 Task: Add an event with the title Casual Lunch Break: Fitness and Wellness Class, date '2024/05/04', time 8:00 AM to 10:00 AM, logged in from the account softage.3@softage.netand send the event invitation to softage.7@softage.net and softage.8@softage.net. Set a reminder for the event 1 hour before
Action: Mouse moved to (80, 88)
Screenshot: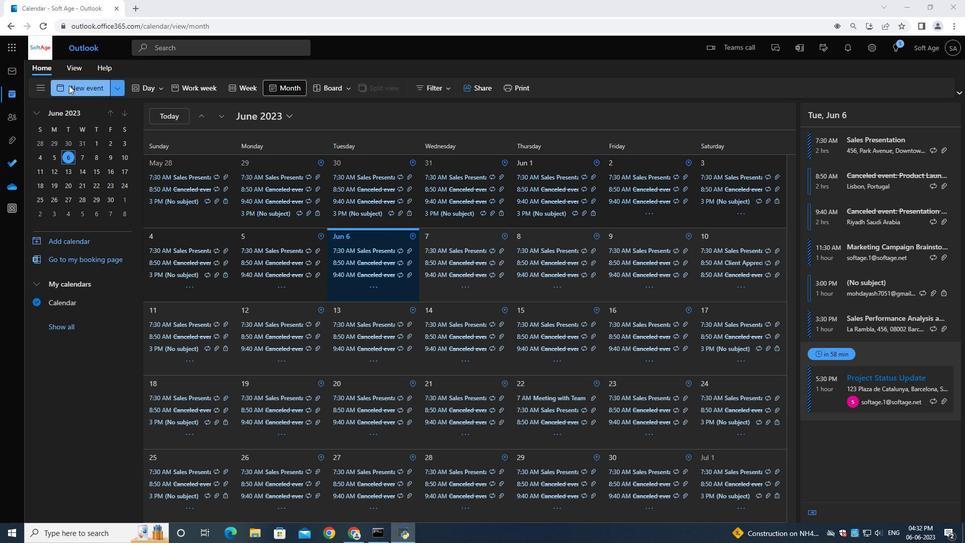 
Action: Mouse pressed left at (80, 88)
Screenshot: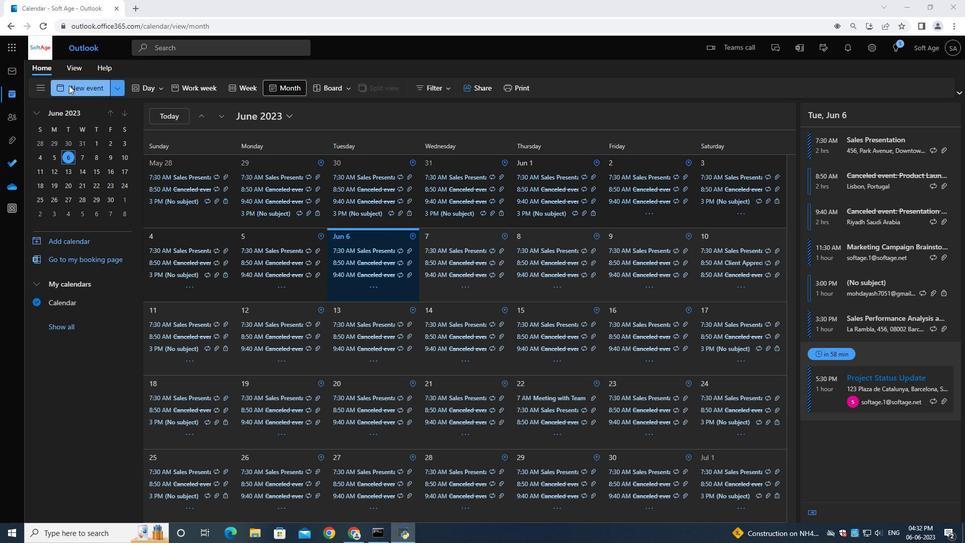 
Action: Mouse moved to (258, 153)
Screenshot: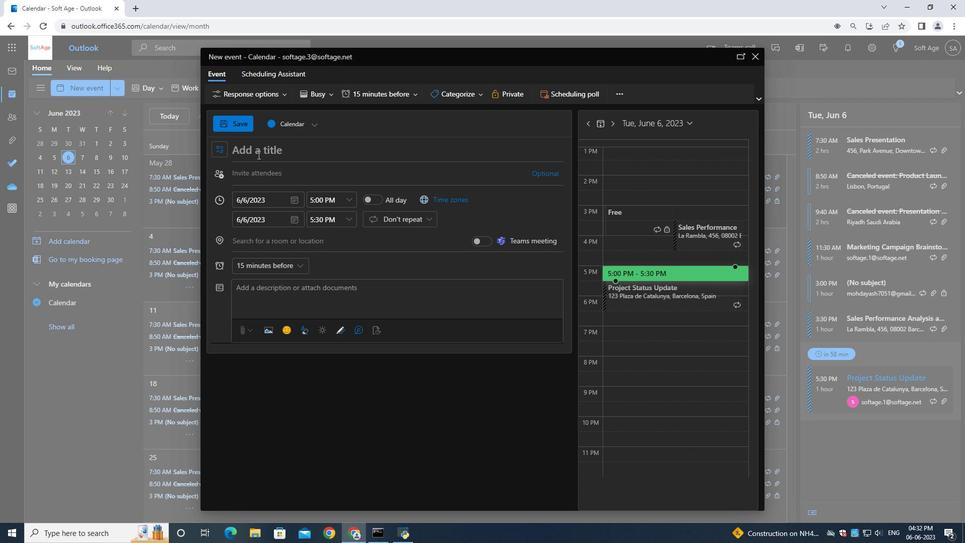 
Action: Mouse pressed left at (258, 153)
Screenshot: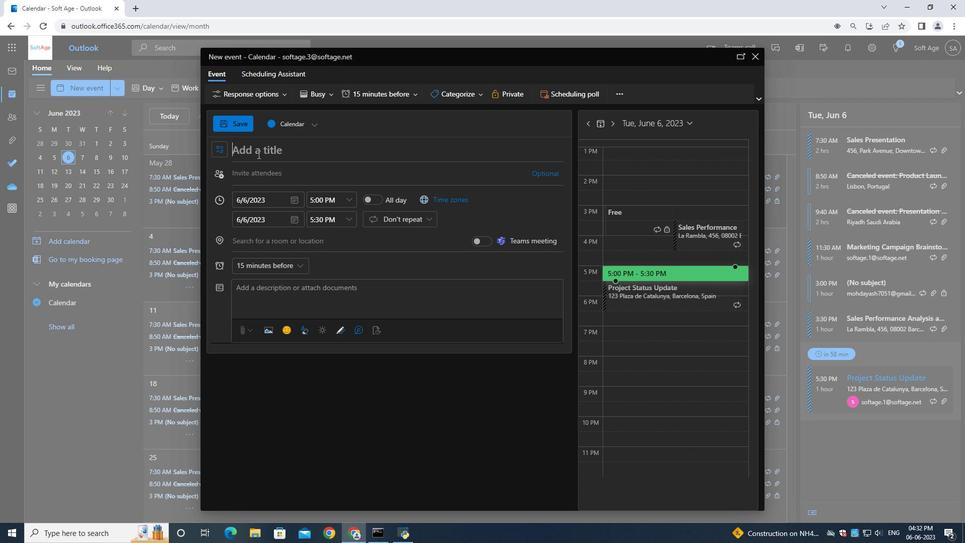 
Action: Mouse moved to (258, 153)
Screenshot: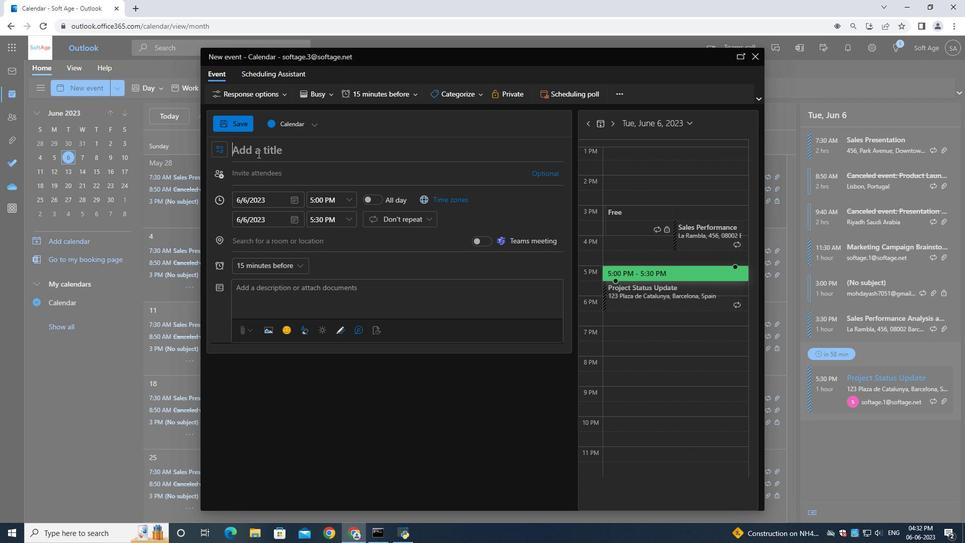 
Action: Key pressed <Key.shift>Casual<Key.space><Key.shift>Lunch<Key.space><Key.shift><Key.shift><Key.shift><Key.shift><Key.shift><Key.shift><Key.shift><Key.shift><Key.shift><Key.shift><Key.shift><Key.shift><Key.shift><Key.shift><Key.shift><Key.shift><Key.shift><Key.shift><Key.shift><Key.shift><Key.shift><Key.shift><Key.shift><Key.shift><Key.shift><Key.shift><Key.shift><Key.shift><Key.shift><Key.shift><Key.shift><Key.shift><Key.shift><Key.shift><Key.shift><Key.shift><Key.shift><Key.shift><Key.shift><Key.shift><Key.shift><Key.shift><Key.shift><Key.shift><Key.shift><Key.shift><Key.shift><Key.shift><Key.shift><Key.shift><Key.shift><Key.shift><Key.shift><Key.shift><Key.shift><Key.shift><Key.shift>Break<Key.shift_r><Key.shift_r><Key.shift_r><Key.shift_r><Key.shift_r><Key.shift_r>:<Key.space><Key.shift><Key.shift><Key.shift><Key.shift><Key.shift><Key.shift><Key.shift><Key.shift><Key.shift><Key.shift><Key.shift>Fitness<Key.space>and<Key.space><Key.shift>Wellness<Key.space><Key.shift><Key.shift><Key.shift><Key.shift>Class
Screenshot: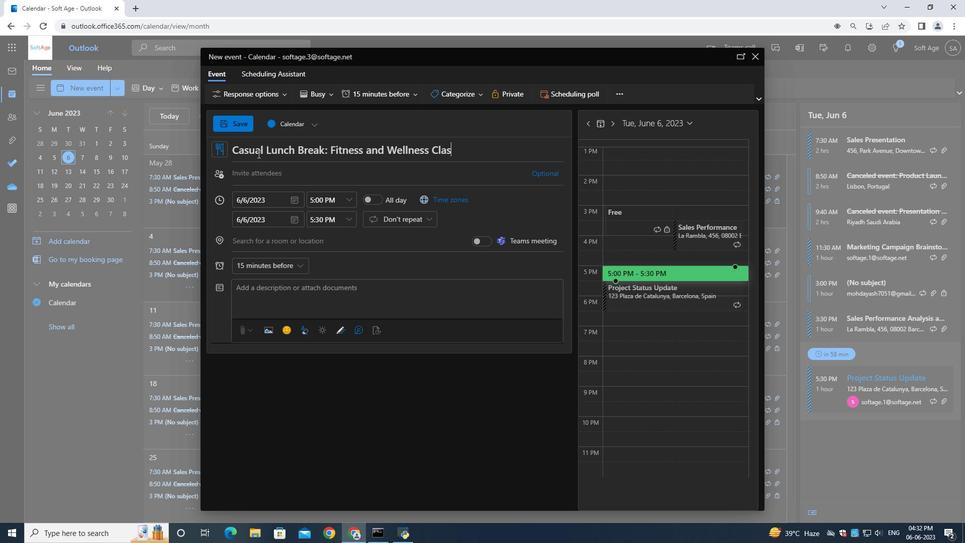
Action: Mouse moved to (295, 203)
Screenshot: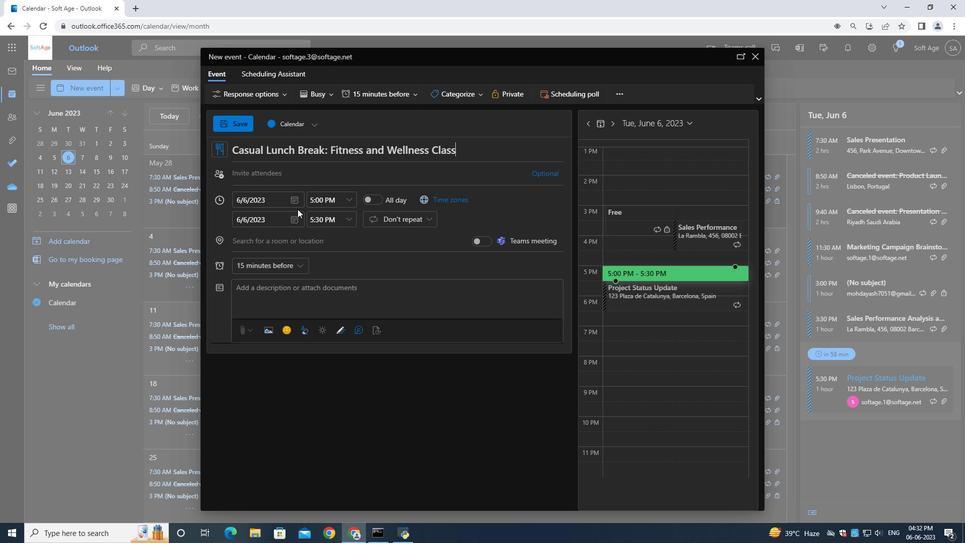 
Action: Mouse pressed left at (295, 203)
Screenshot: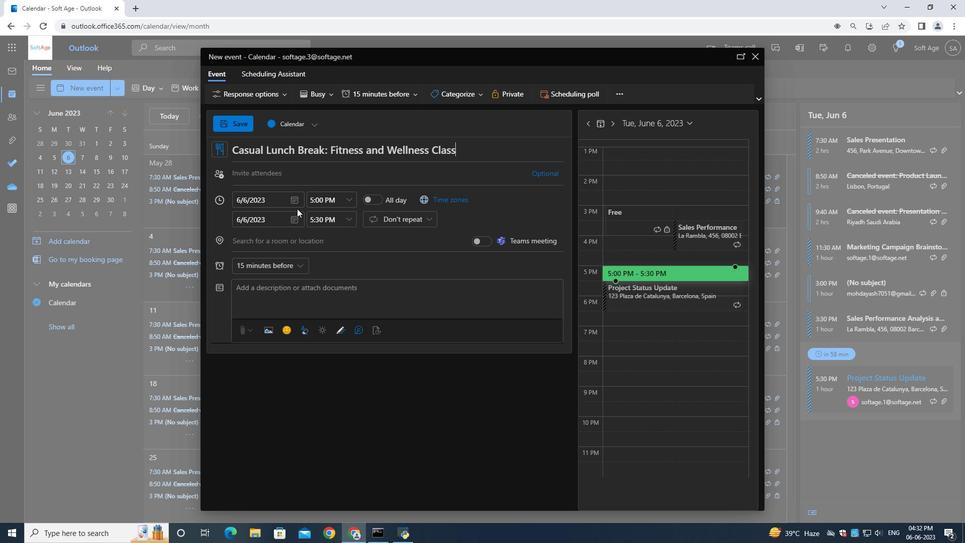
Action: Mouse moved to (324, 224)
Screenshot: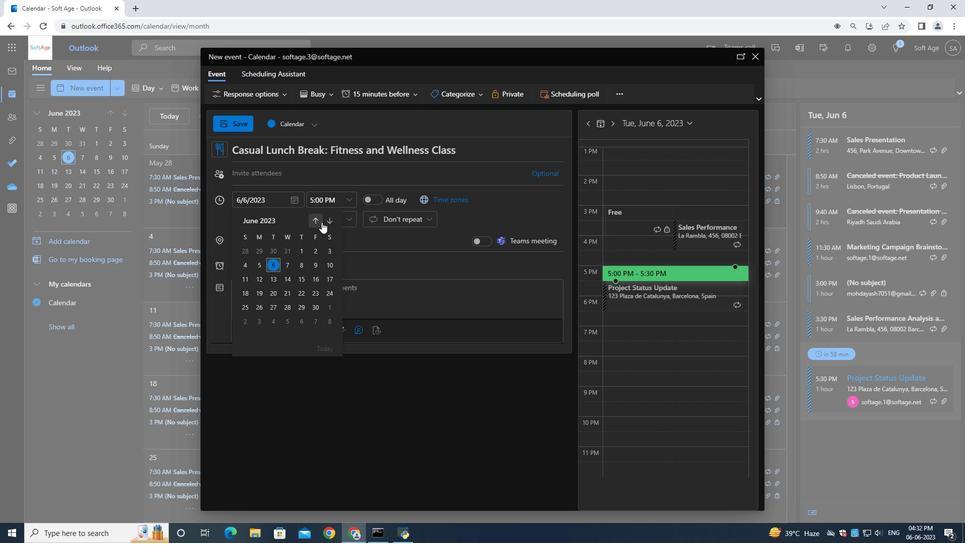 
Action: Mouse pressed left at (324, 224)
Screenshot: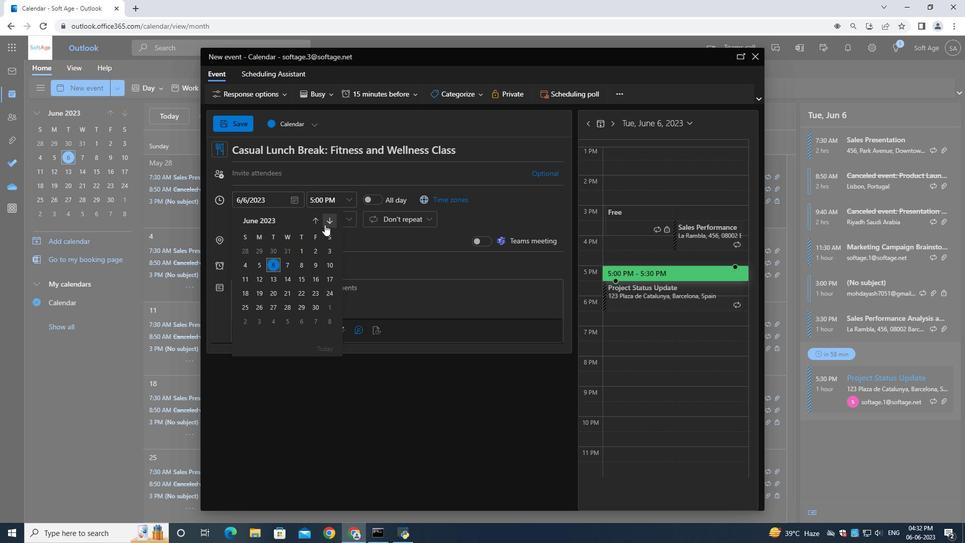 
Action: Mouse moved to (323, 224)
Screenshot: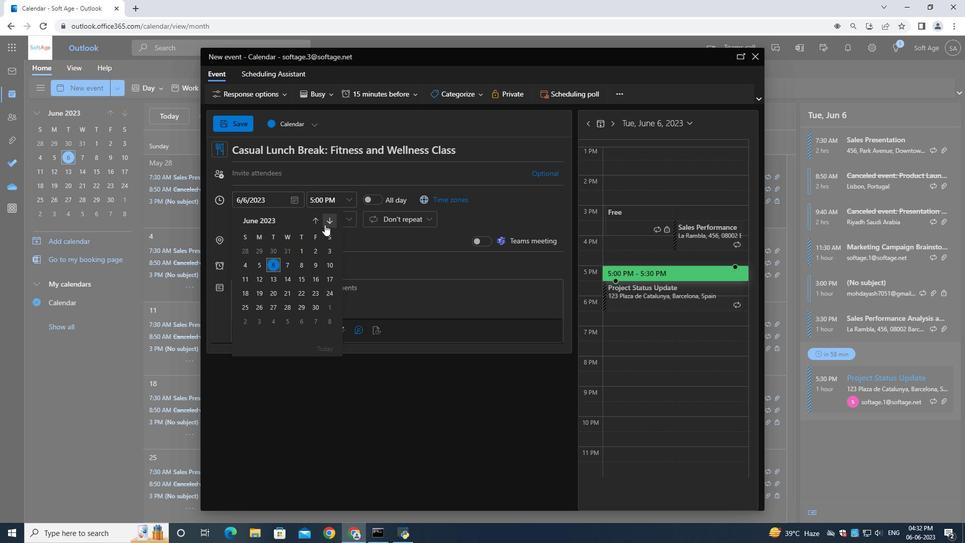 
Action: Mouse pressed left at (323, 224)
Screenshot: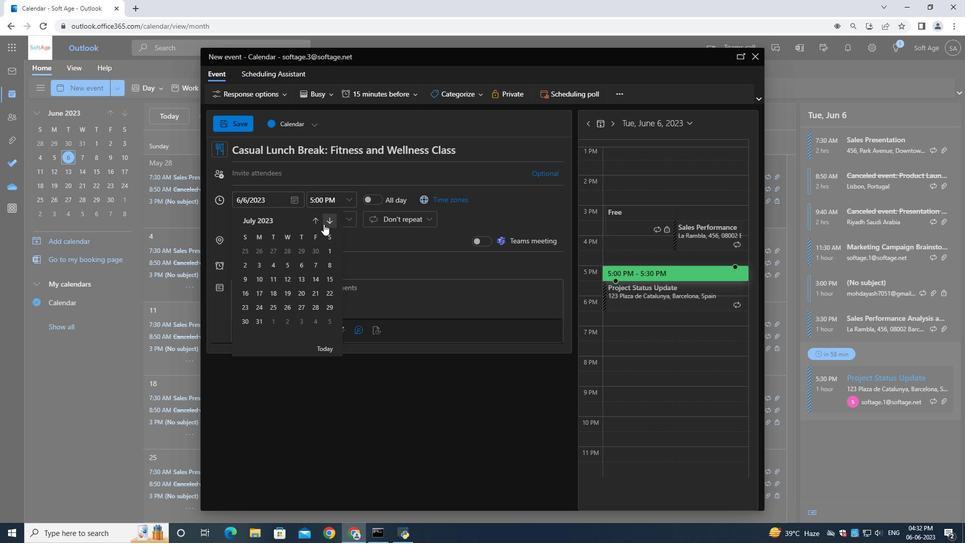 
Action: Mouse pressed left at (323, 224)
Screenshot: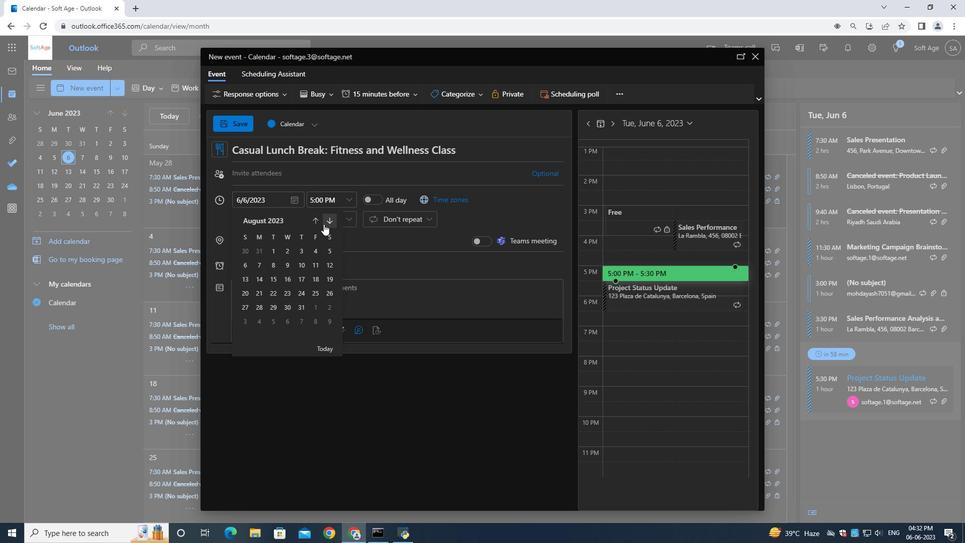 
Action: Mouse pressed left at (323, 224)
Screenshot: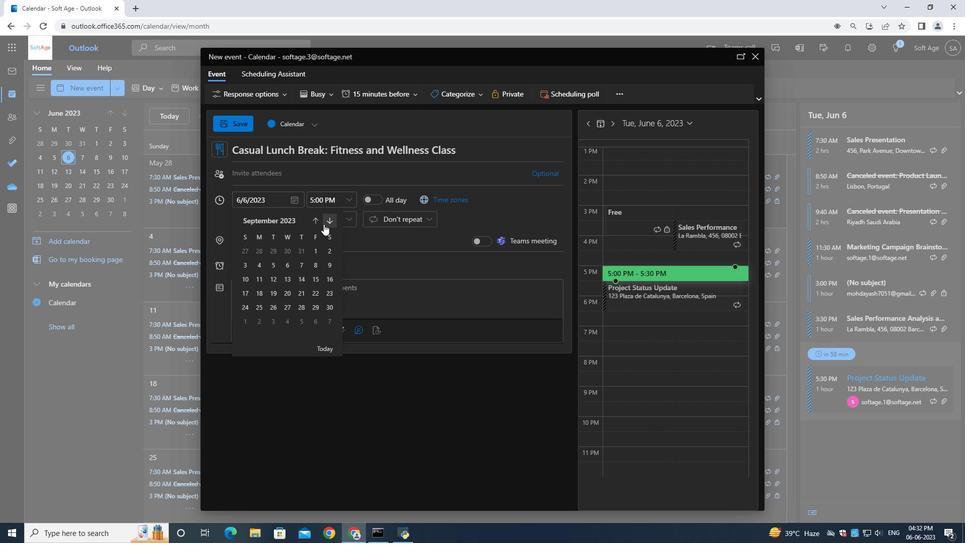 
Action: Mouse pressed left at (323, 224)
Screenshot: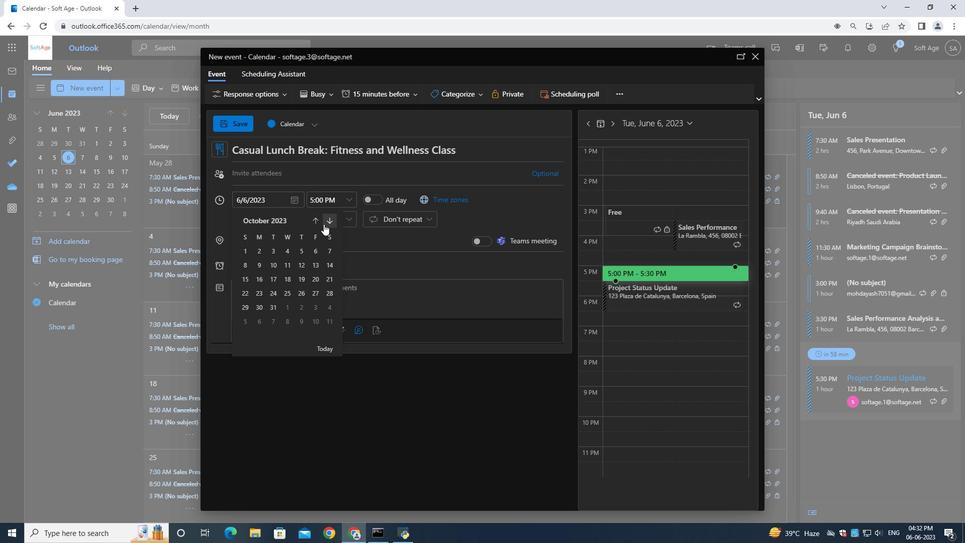 
Action: Mouse pressed left at (323, 224)
Screenshot: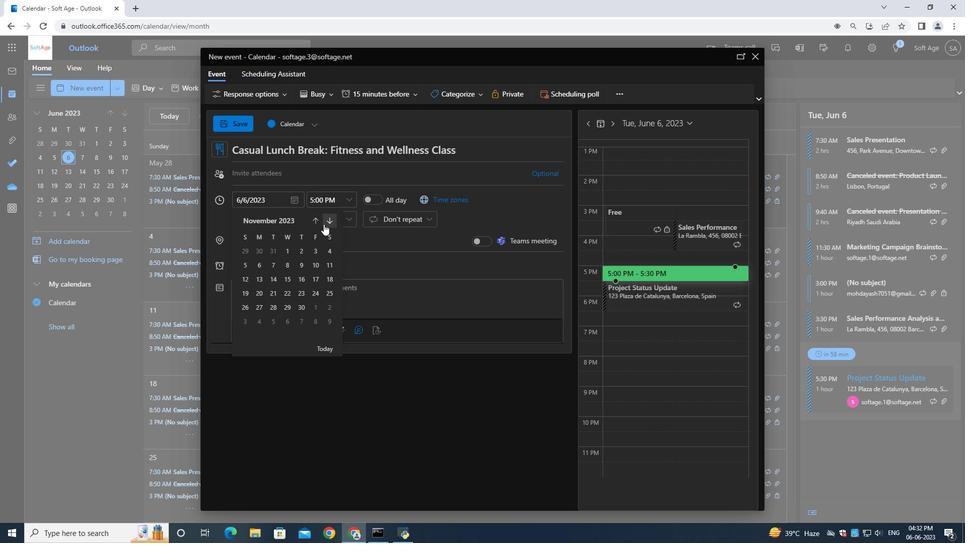 
Action: Mouse pressed left at (323, 224)
Screenshot: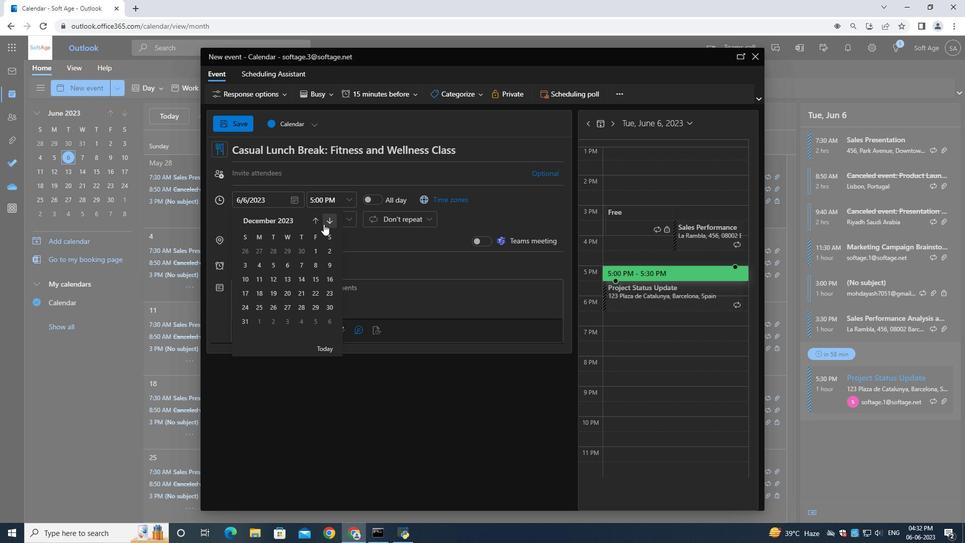 
Action: Mouse pressed left at (323, 224)
Screenshot: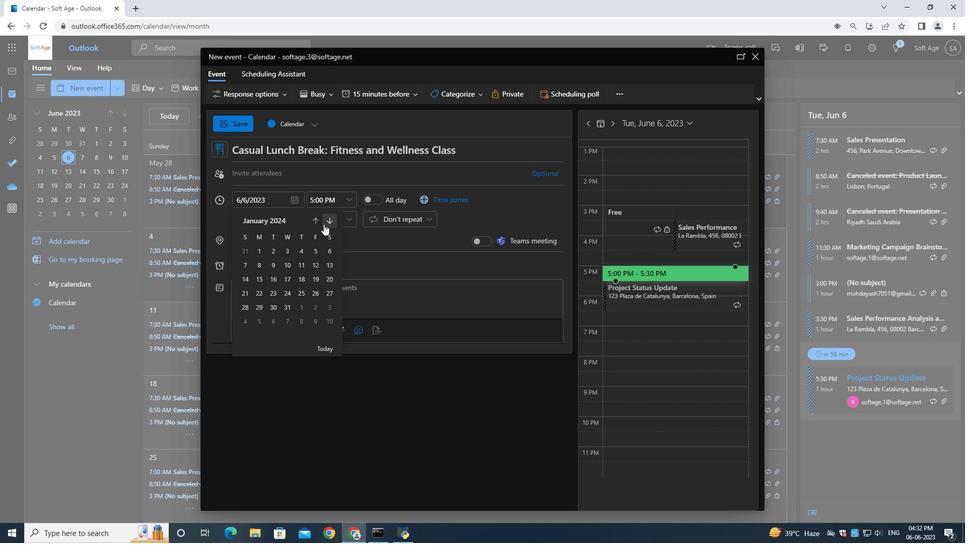
Action: Mouse pressed left at (323, 224)
Screenshot: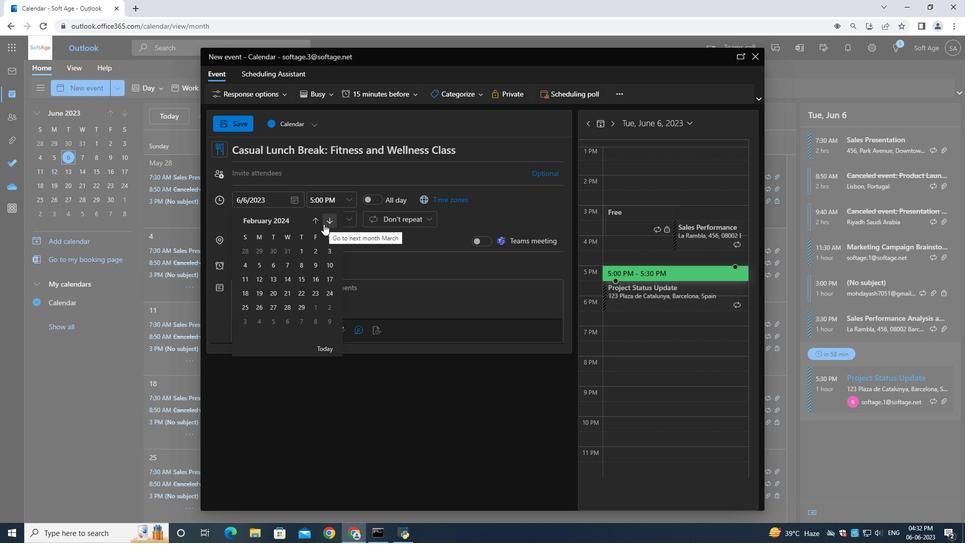 
Action: Mouse pressed left at (323, 224)
Screenshot: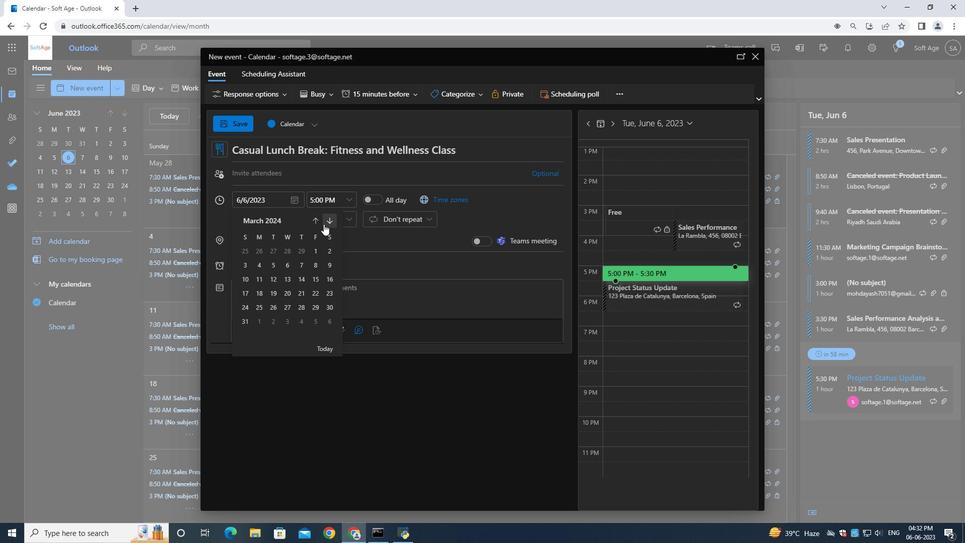 
Action: Mouse pressed left at (323, 224)
Screenshot: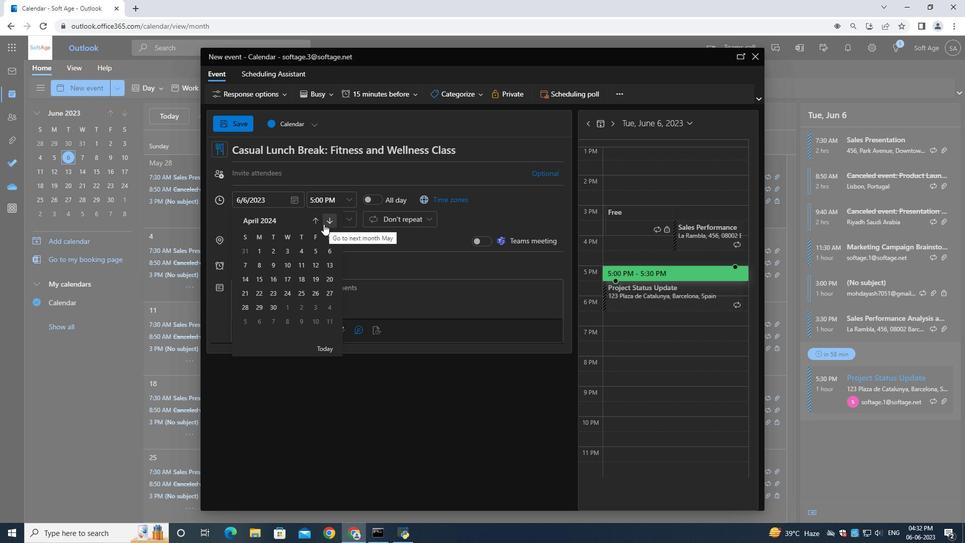 
Action: Mouse moved to (324, 257)
Screenshot: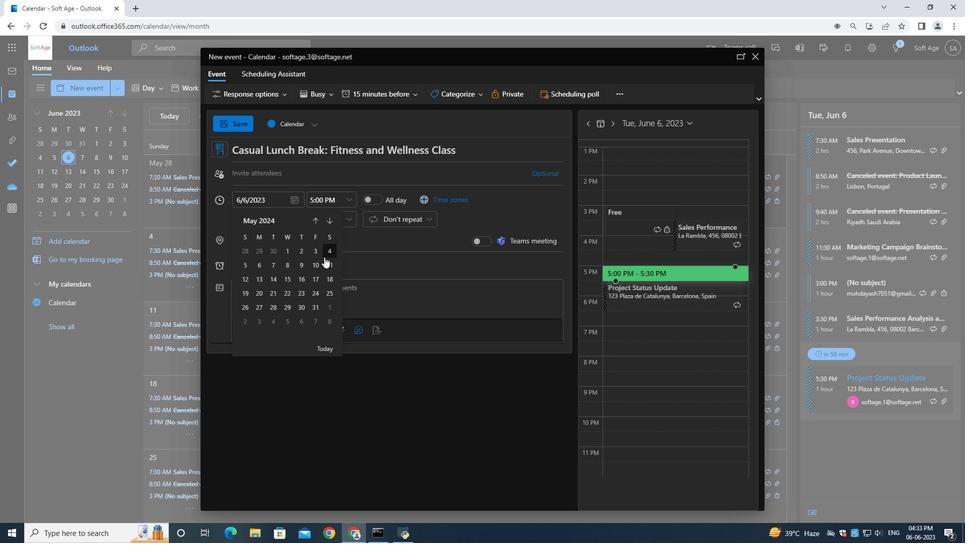 
Action: Mouse pressed left at (324, 257)
Screenshot: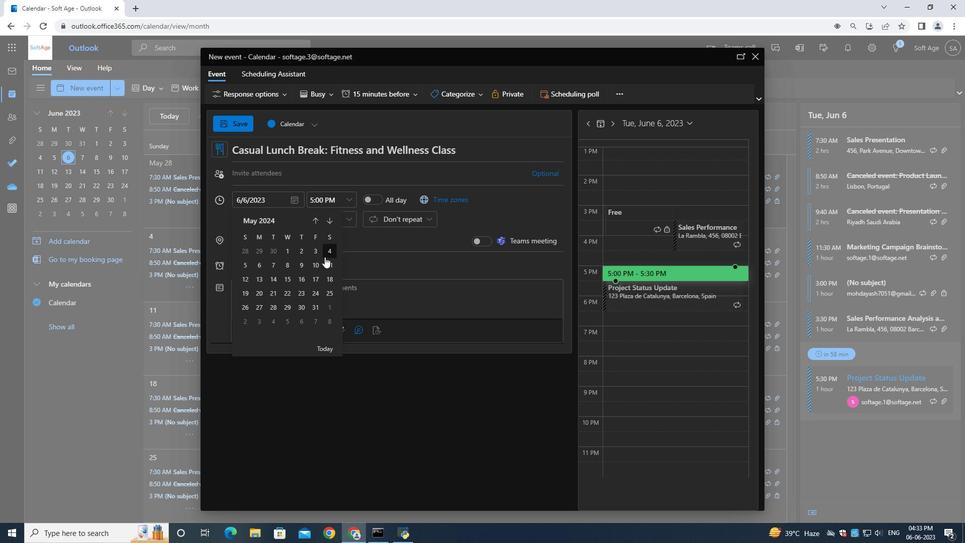 
Action: Mouse moved to (319, 197)
Screenshot: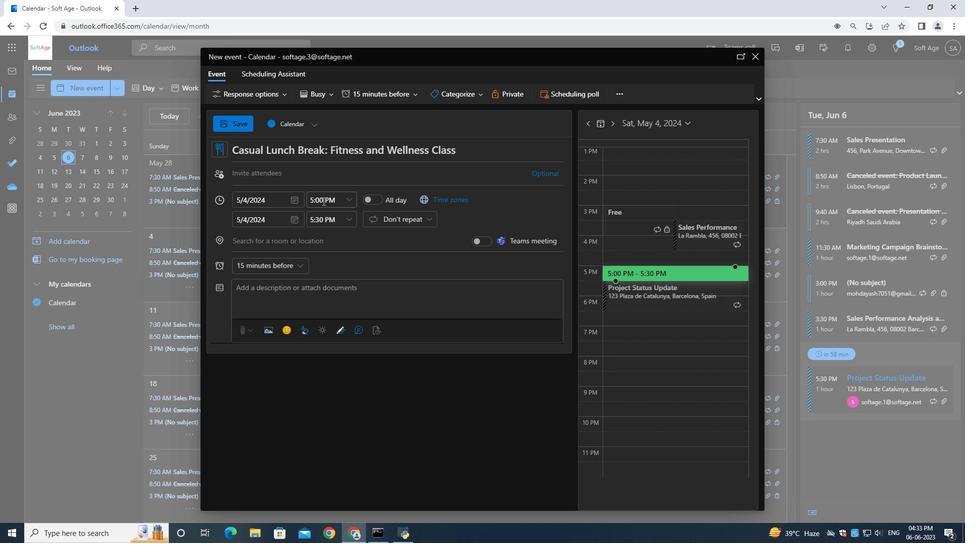 
Action: Mouse pressed left at (319, 197)
Screenshot: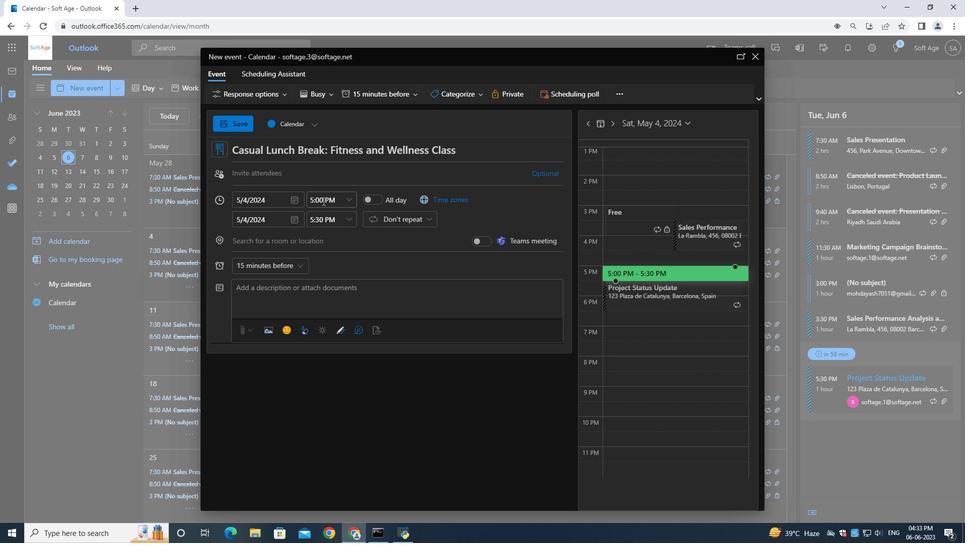 
Action: Mouse moved to (320, 197)
Screenshot: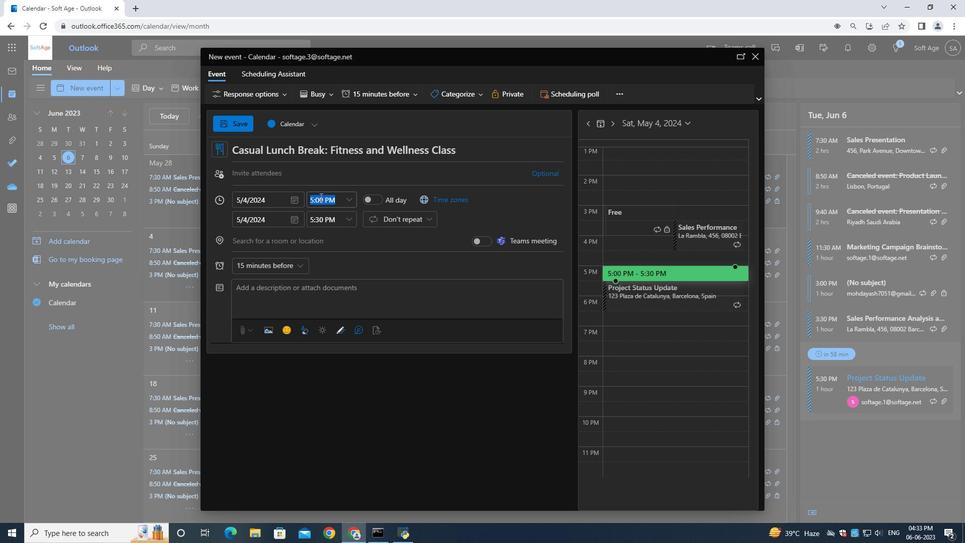 
Action: Key pressed 8<Key.shift_r>:00<Key.shift>AM
Screenshot: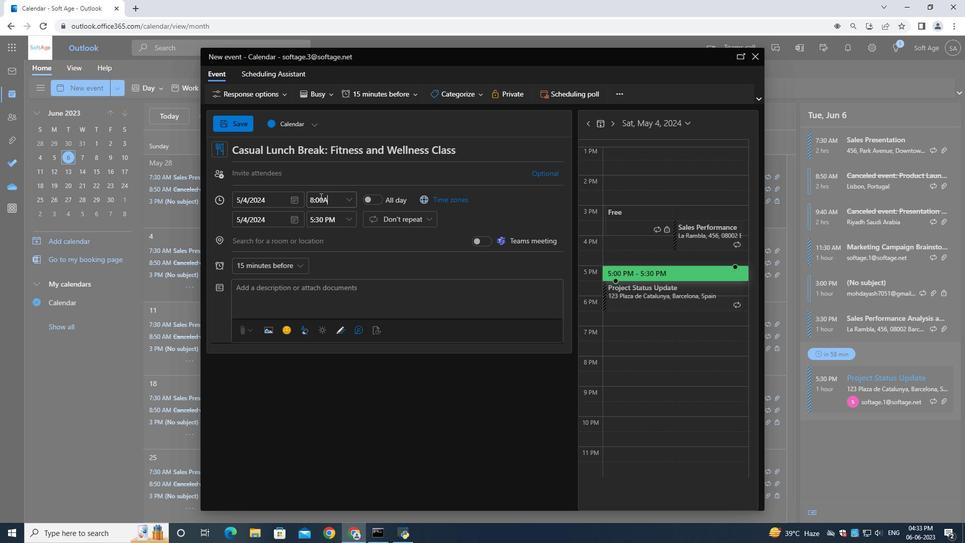 
Action: Mouse moved to (322, 218)
Screenshot: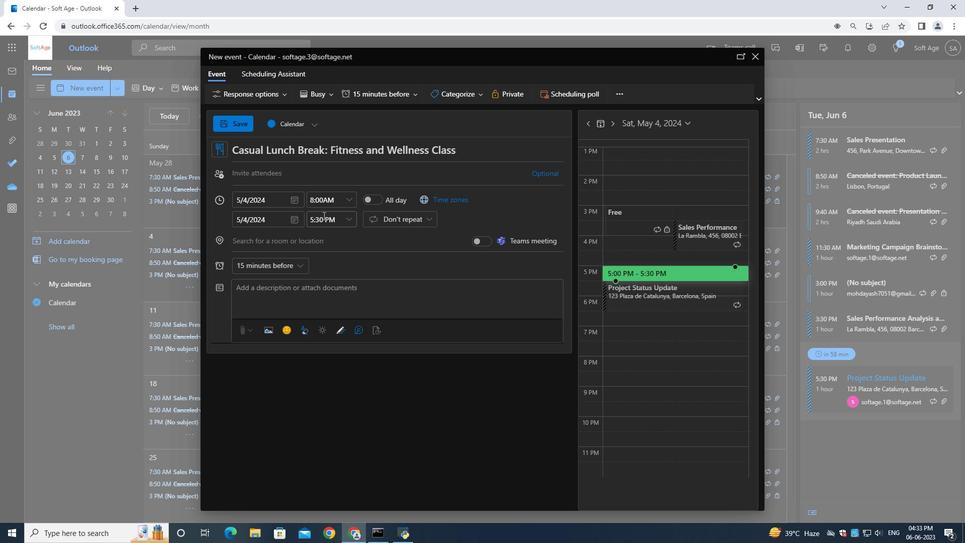 
Action: Mouse pressed left at (322, 218)
Screenshot: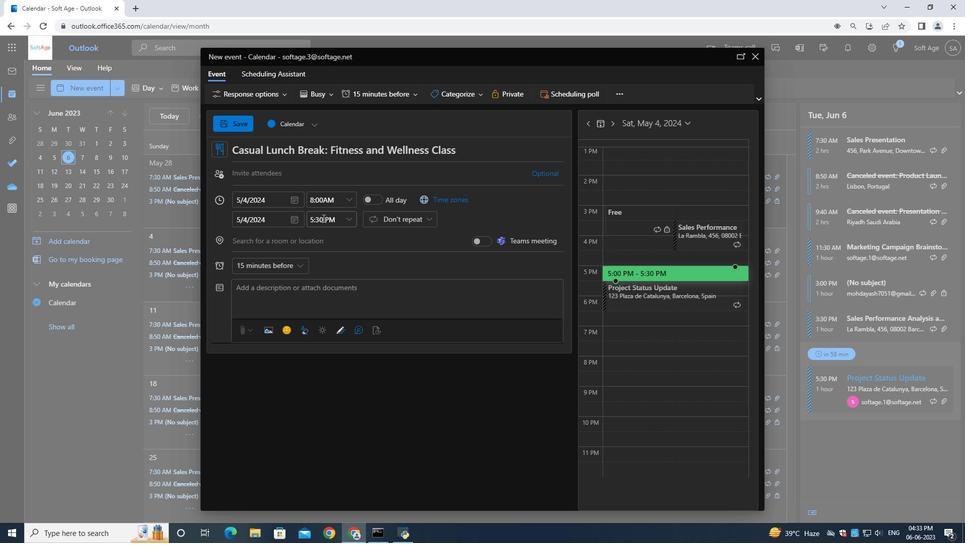 
Action: Key pressed 10<Key.shift_r>:00<Key.shift>AM
Screenshot: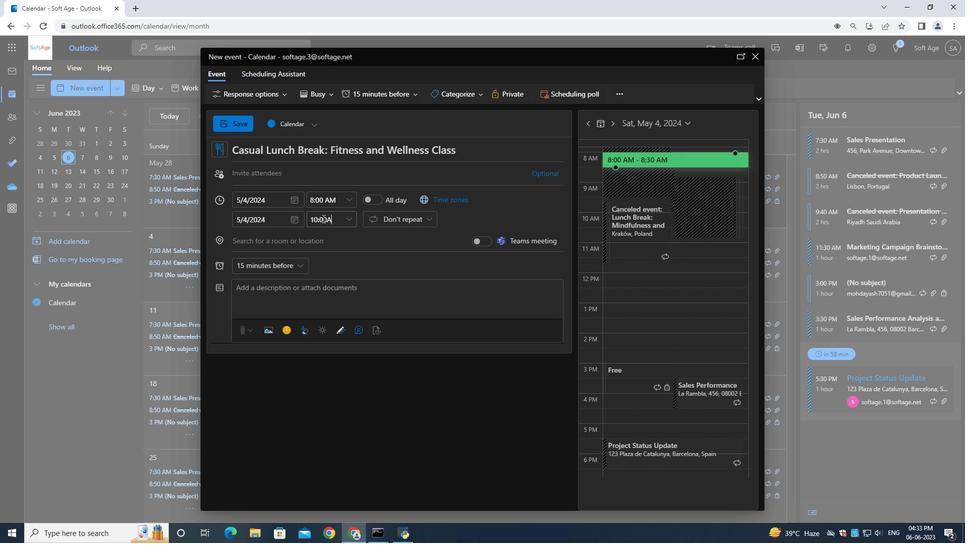 
Action: Mouse moved to (258, 174)
Screenshot: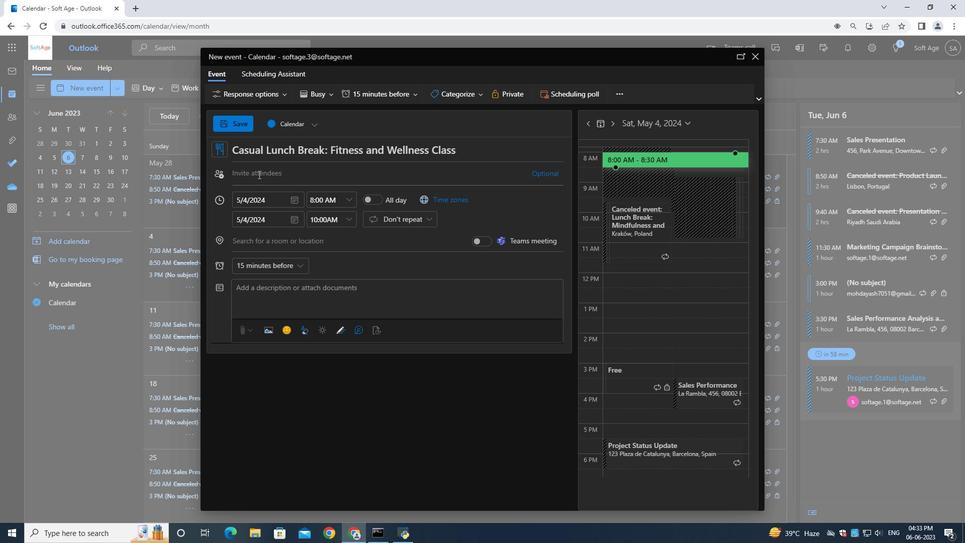 
Action: Mouse pressed left at (258, 174)
Screenshot: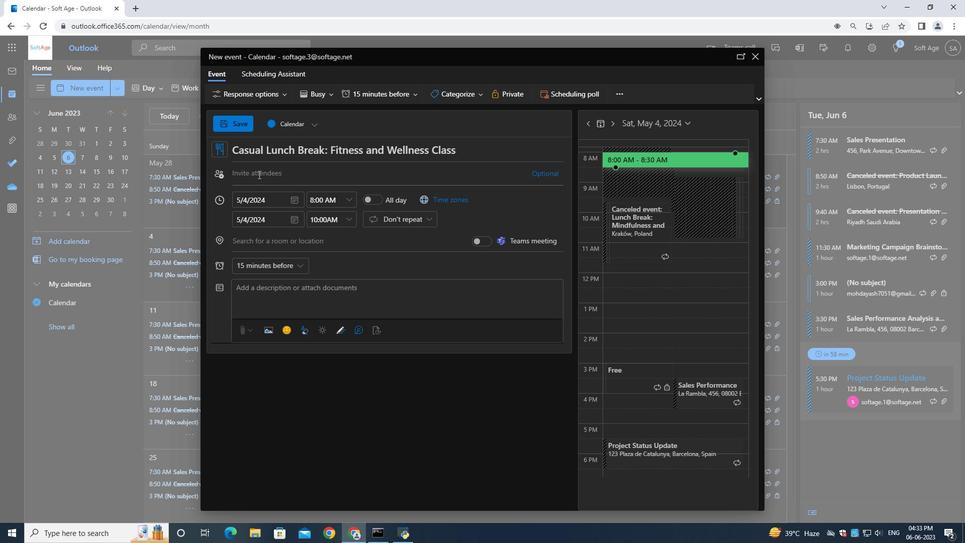 
Action: Mouse moved to (259, 173)
Screenshot: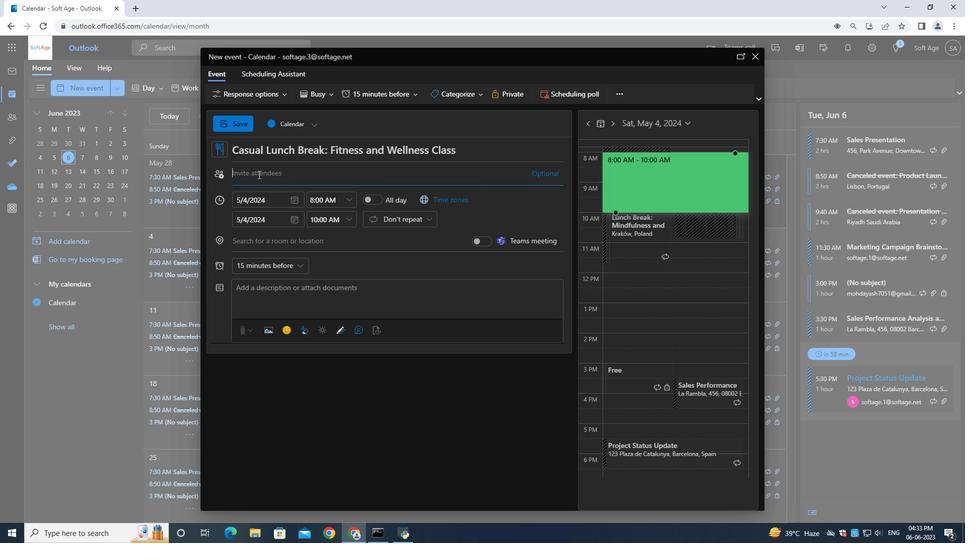 
Action: Key pressed softage.7<Key.shift>@softage.net
Screenshot: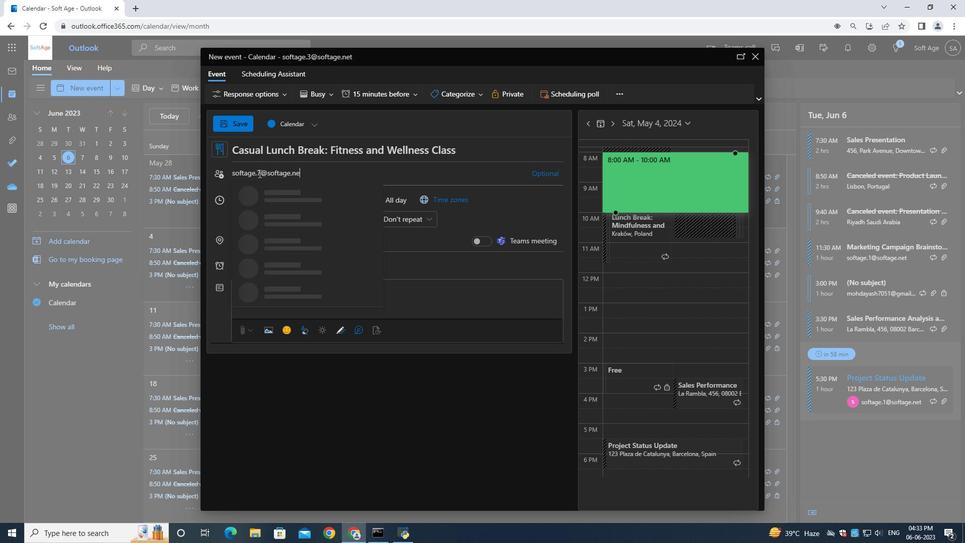 
Action: Mouse moved to (263, 191)
Screenshot: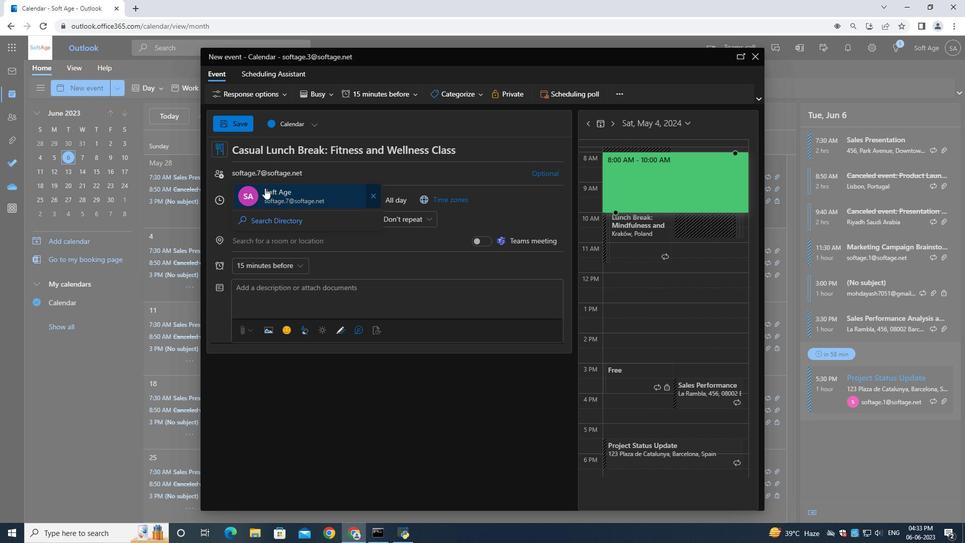 
Action: Mouse pressed left at (263, 191)
Screenshot: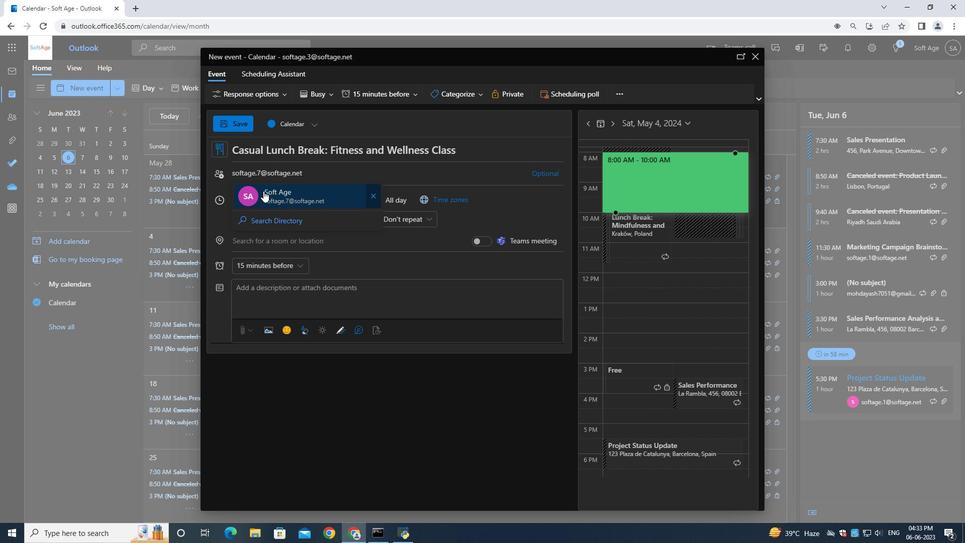 
Action: Key pressed softage.8<Key.shift>@softage.net
Screenshot: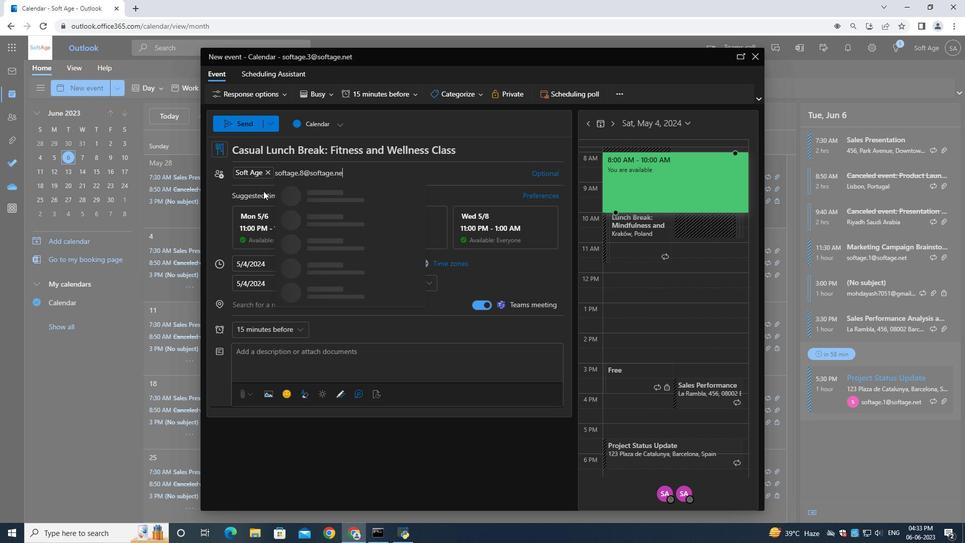 
Action: Mouse moved to (319, 198)
Screenshot: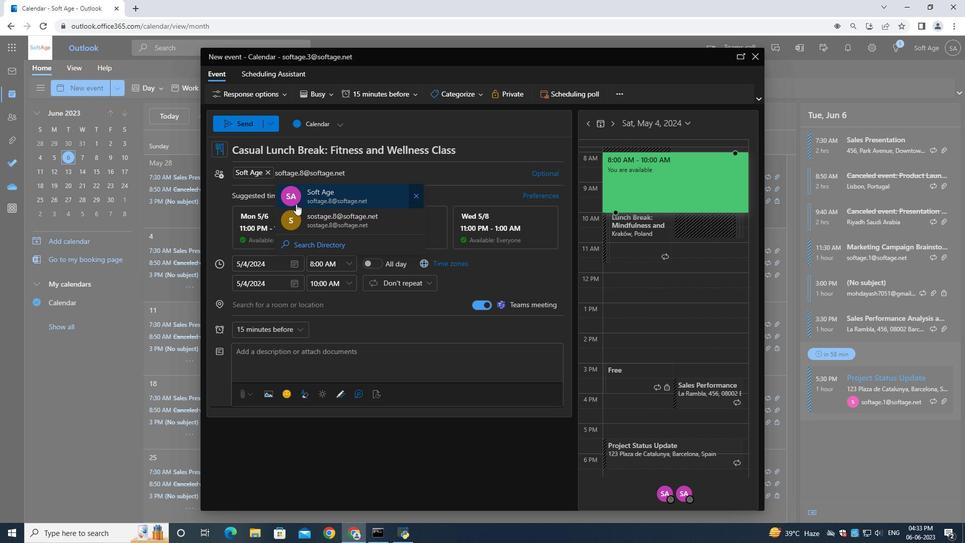 
Action: Mouse pressed left at (319, 198)
Screenshot: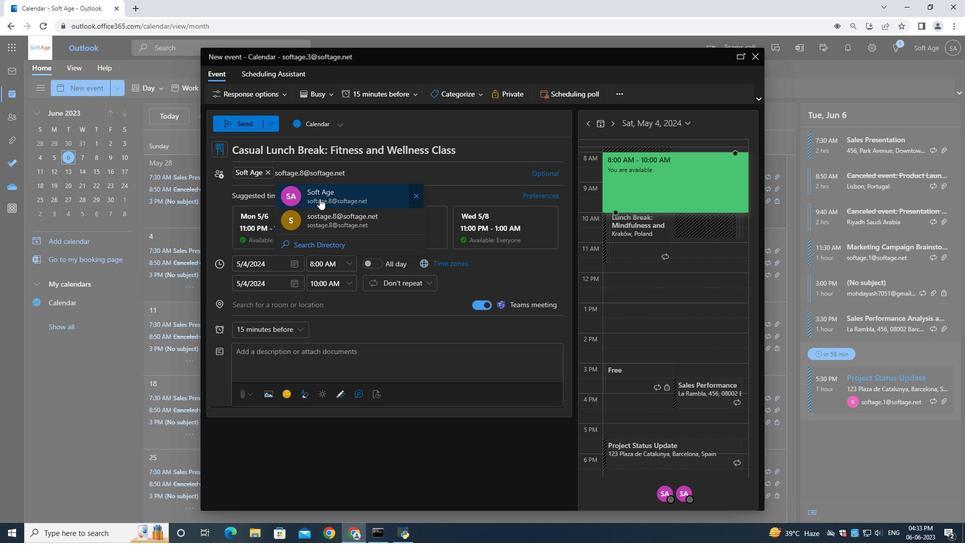 
Action: Mouse moved to (268, 325)
Screenshot: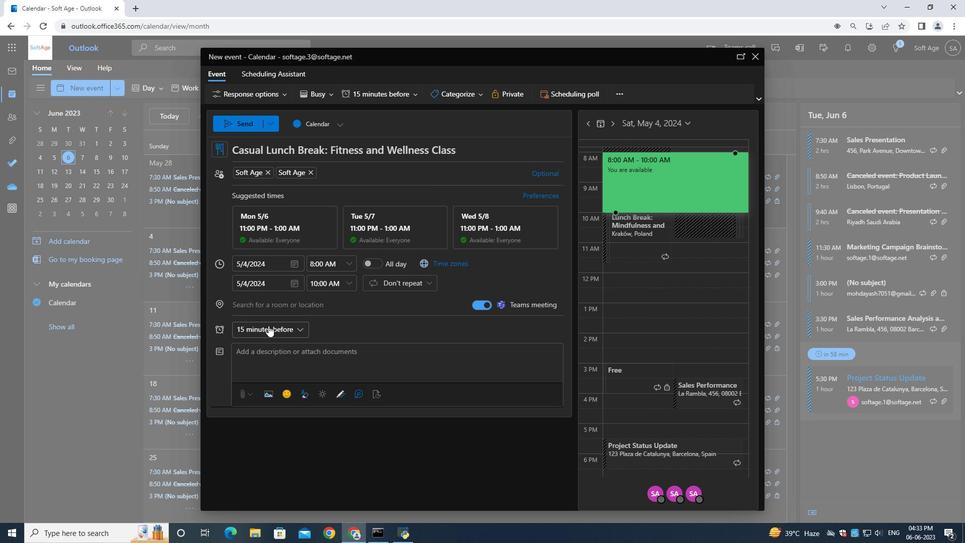 
Action: Mouse pressed left at (268, 325)
Screenshot: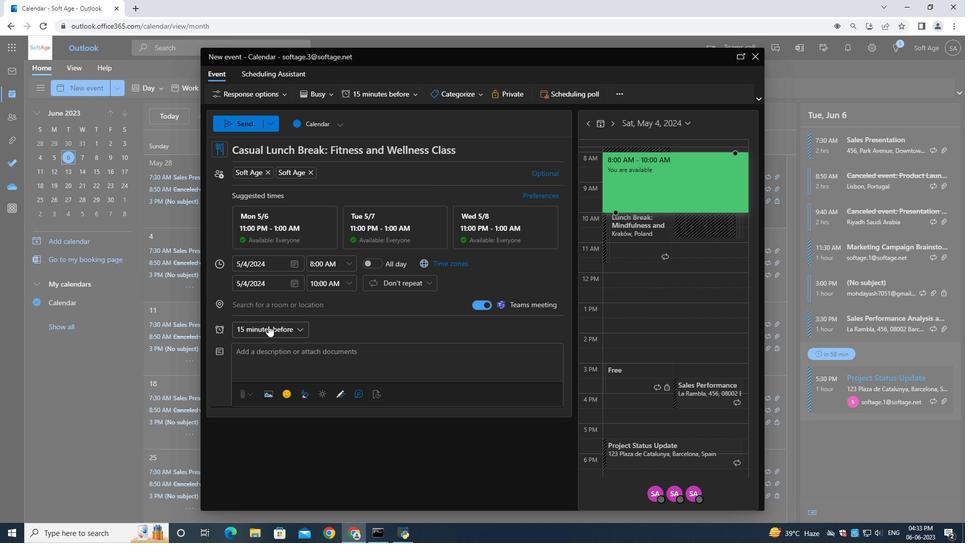 
Action: Mouse moved to (270, 217)
Screenshot: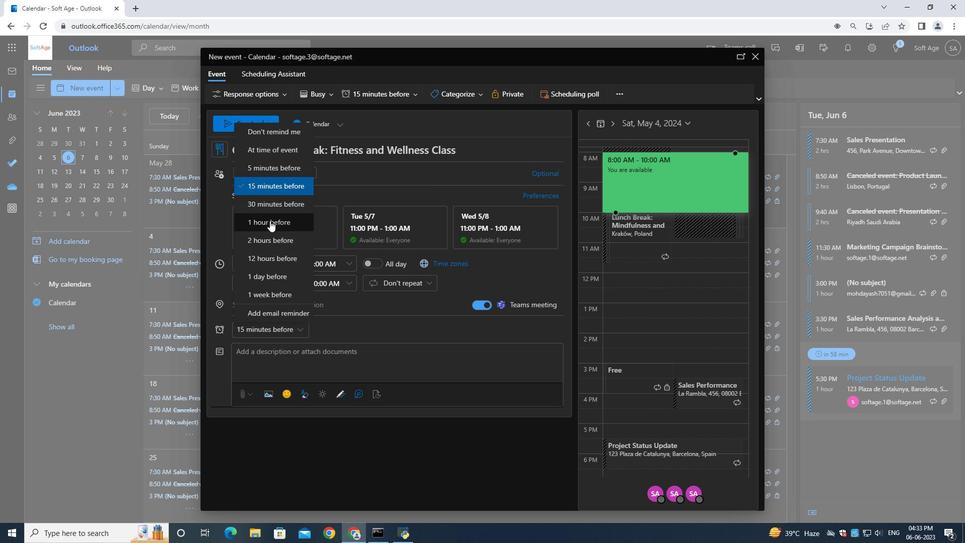 
Action: Mouse pressed left at (270, 217)
Screenshot: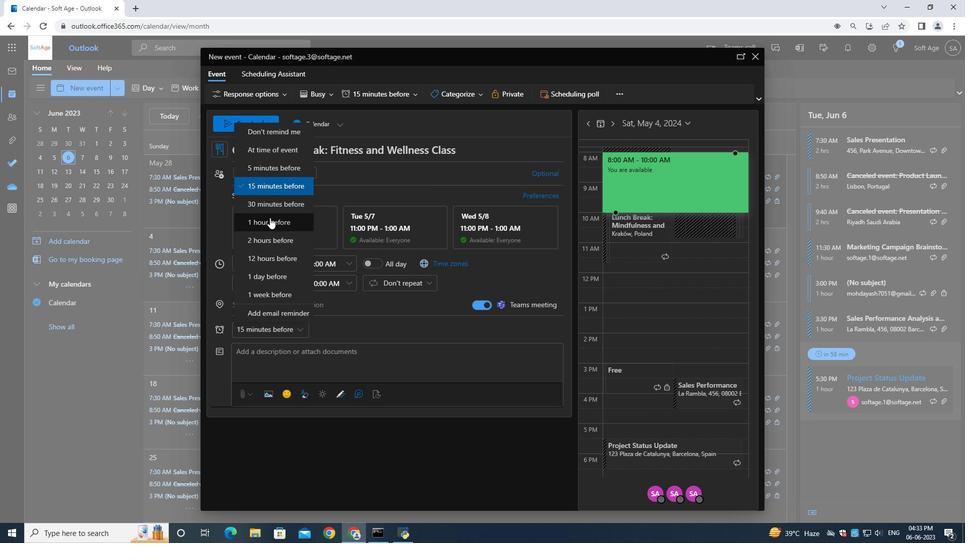 
Action: Mouse moved to (236, 122)
Screenshot: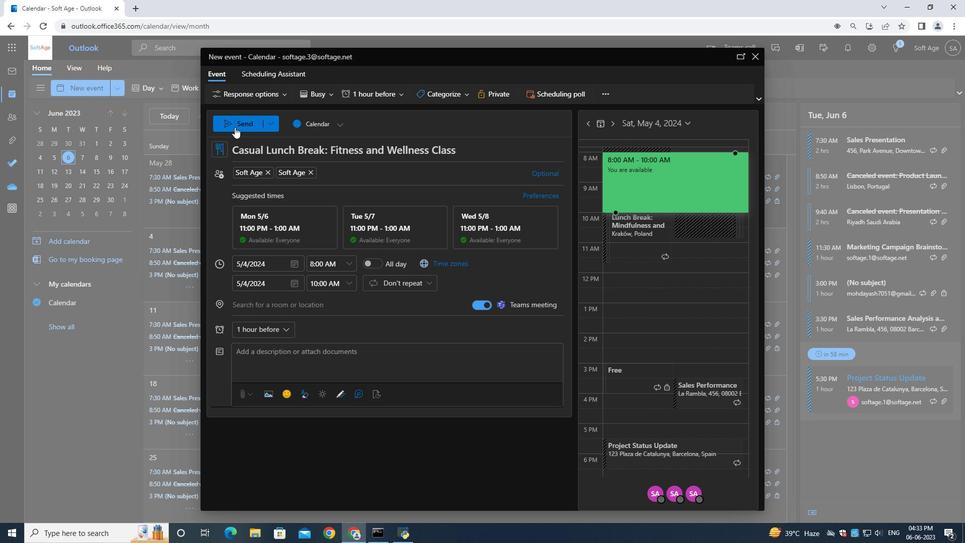 
Action: Mouse pressed left at (236, 122)
Screenshot: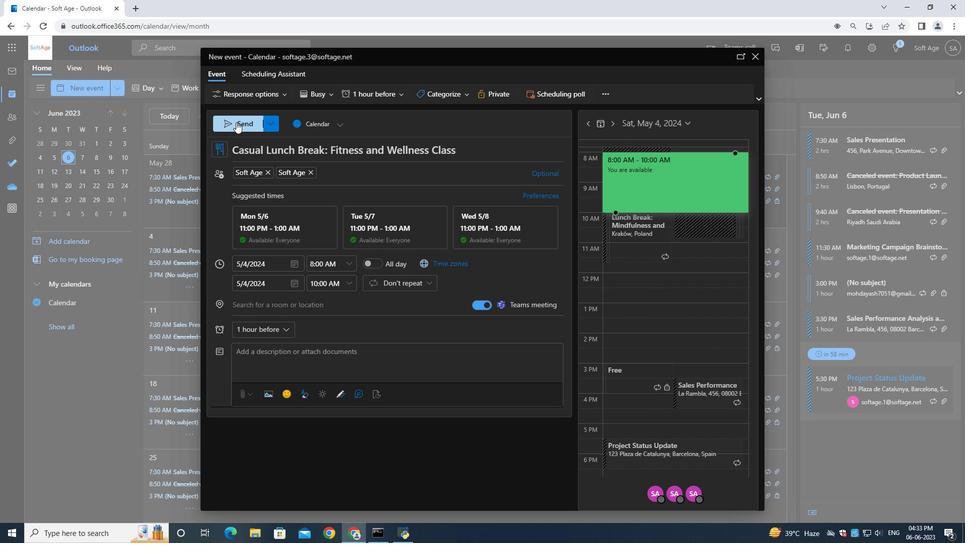 
Action: Mouse moved to (358, 143)
Screenshot: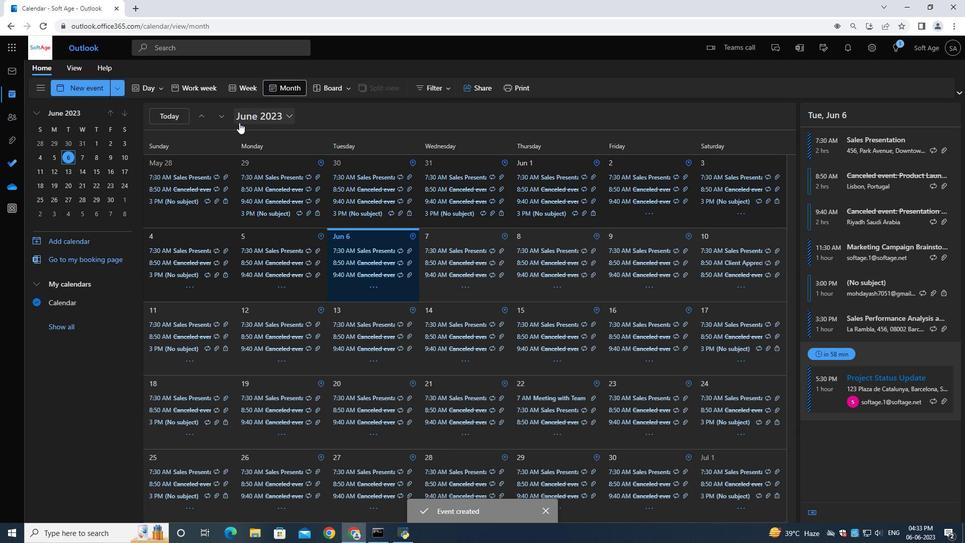 
